 Task: Search for the seafood markets in Seattle, Washington.
Action: Mouse moved to (103, 40)
Screenshot: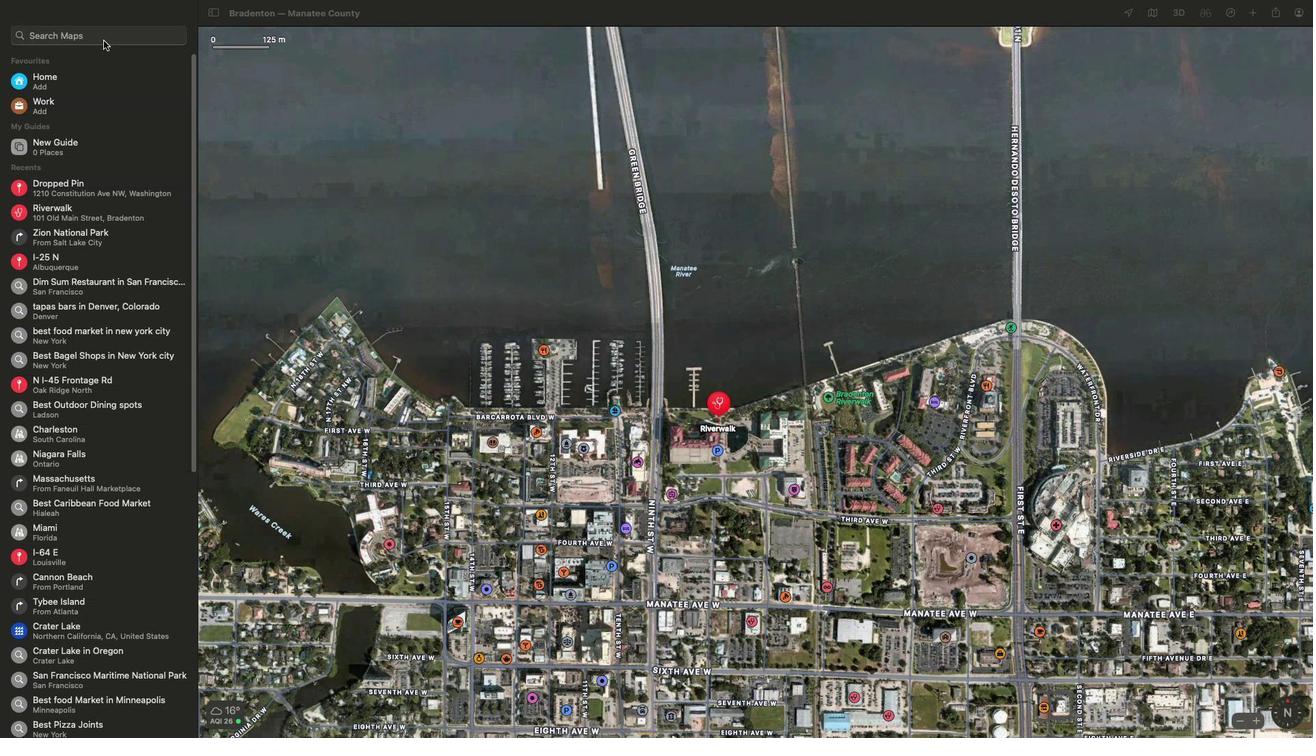 
Action: Mouse pressed left at (103, 40)
Screenshot: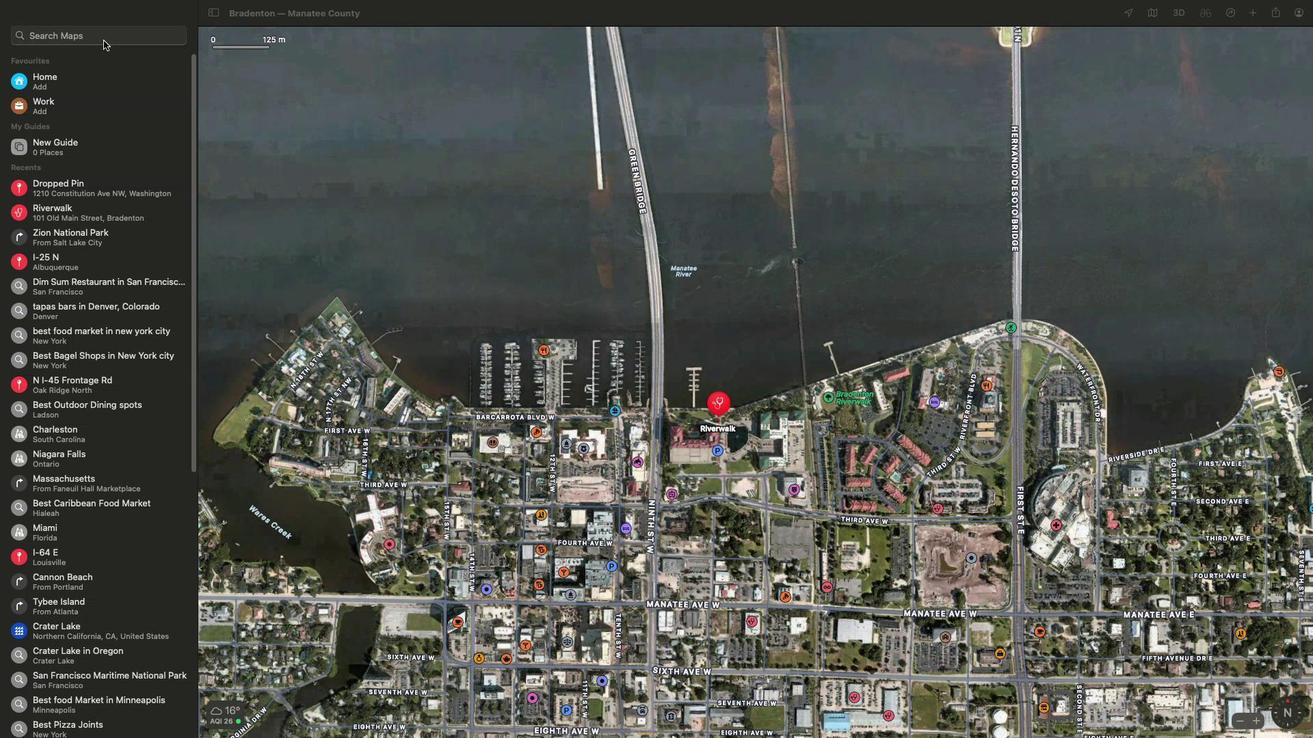 
Action: Key pressed Key.shift'S''e''a''f''o''o''d'Key.spaceKey.shift'M''a''r''k''e''t'Key.space','Key.spaceKey.shift'S''e''a''t''t''l''e'Key.space'\x03'
Screenshot: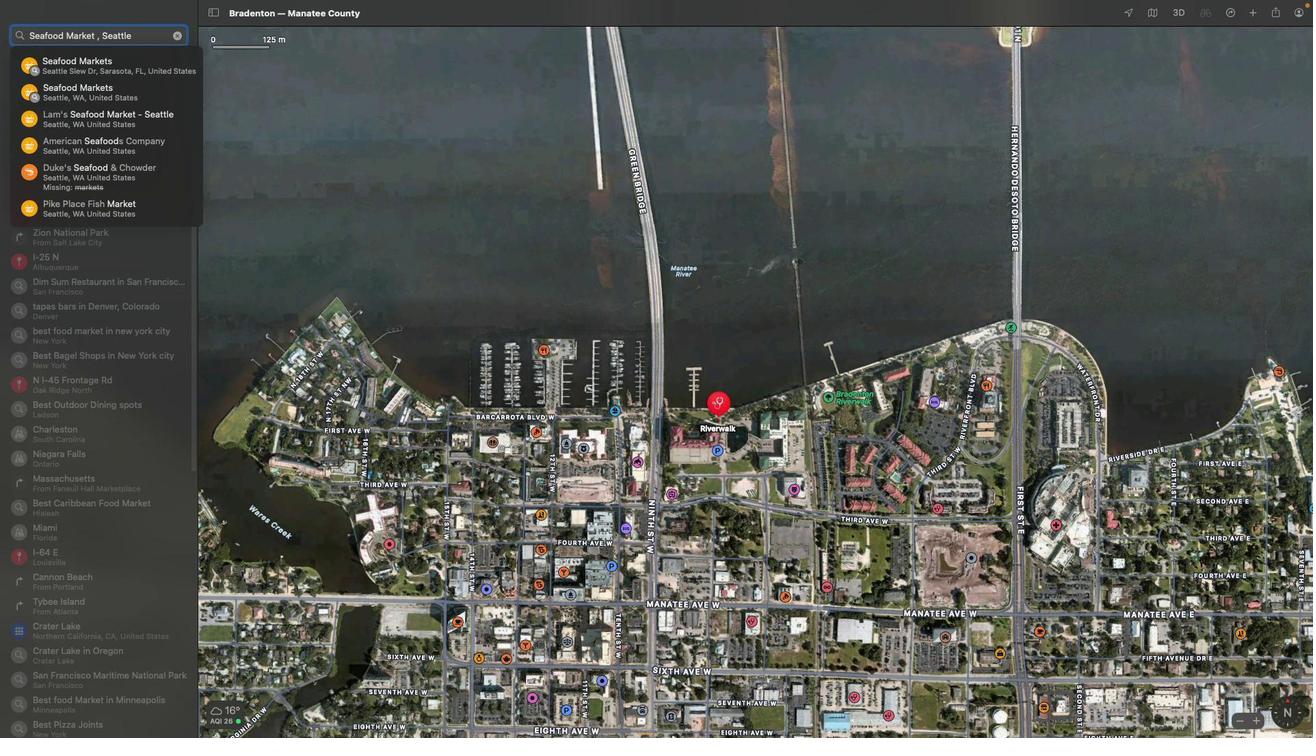 
Action: Mouse moved to (108, 75)
Screenshot: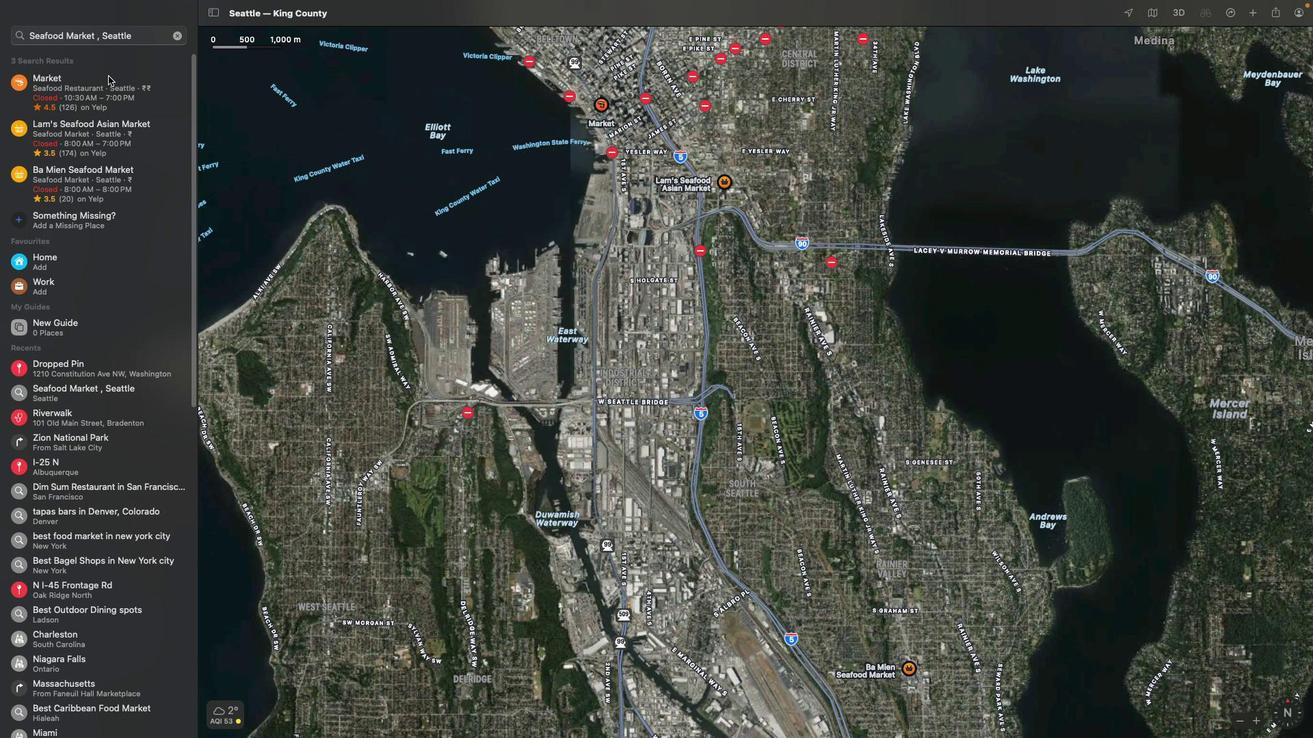 
Action: Mouse pressed left at (108, 75)
Screenshot: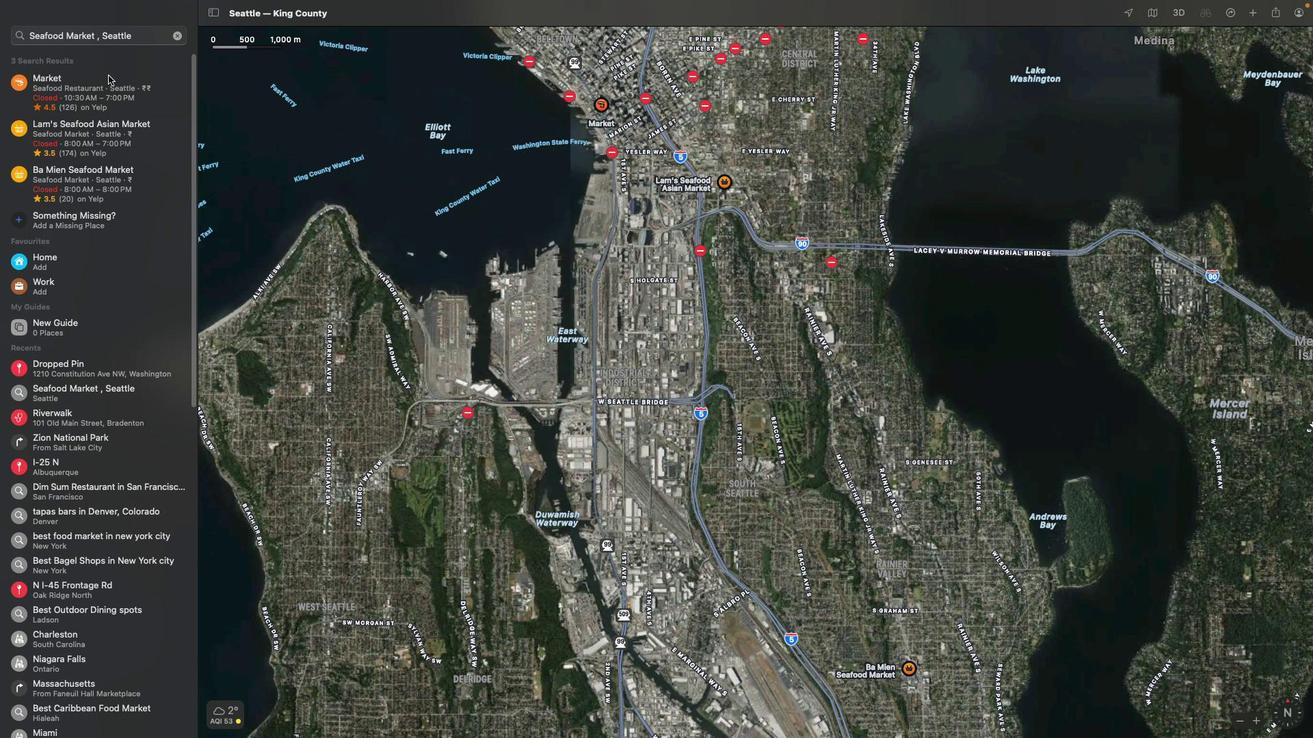 
Action: Mouse moved to (97, 140)
Screenshot: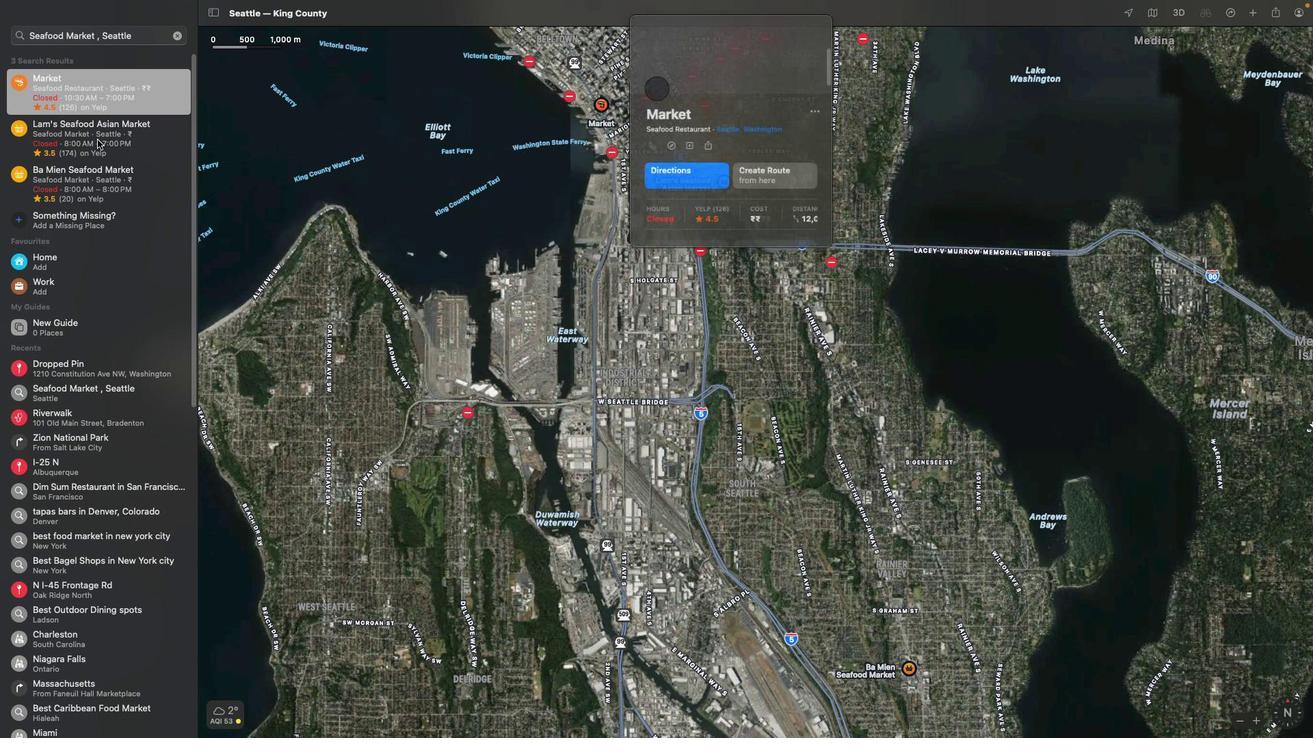 
Action: Mouse pressed left at (97, 140)
Screenshot: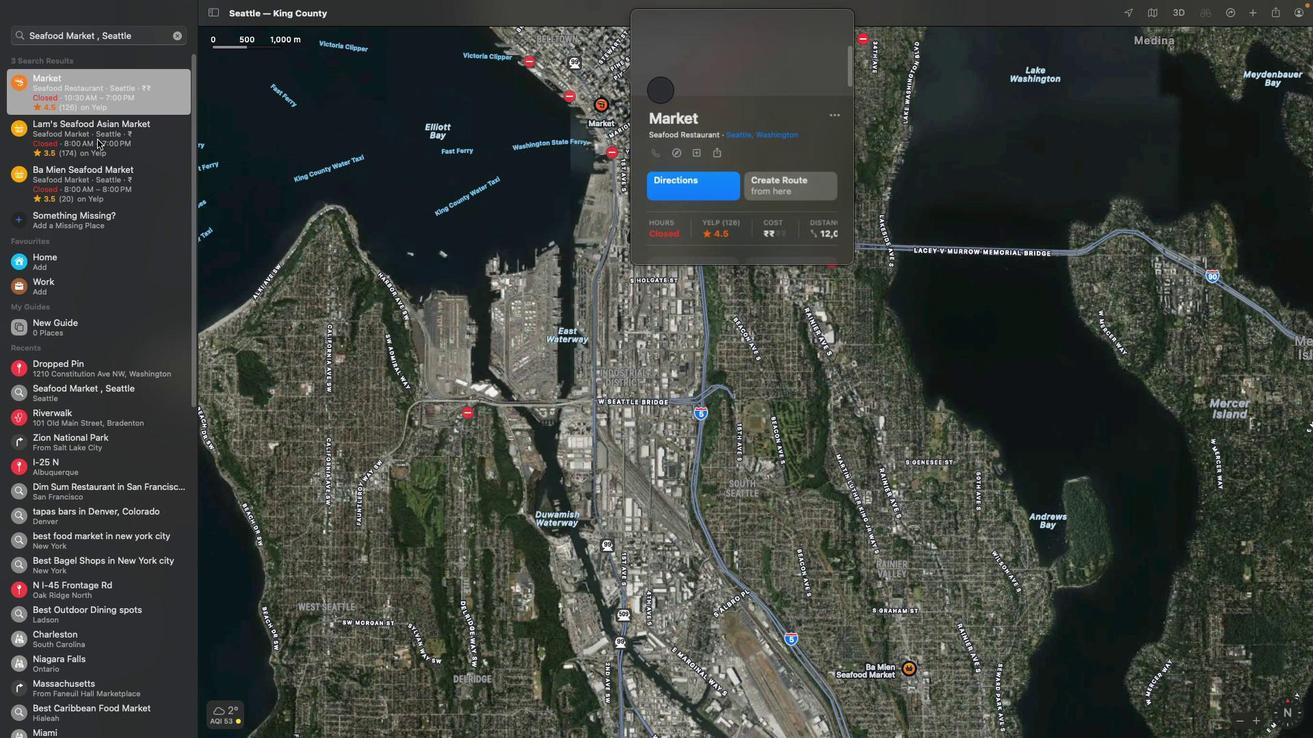 
Action: Mouse moved to (103, 179)
Screenshot: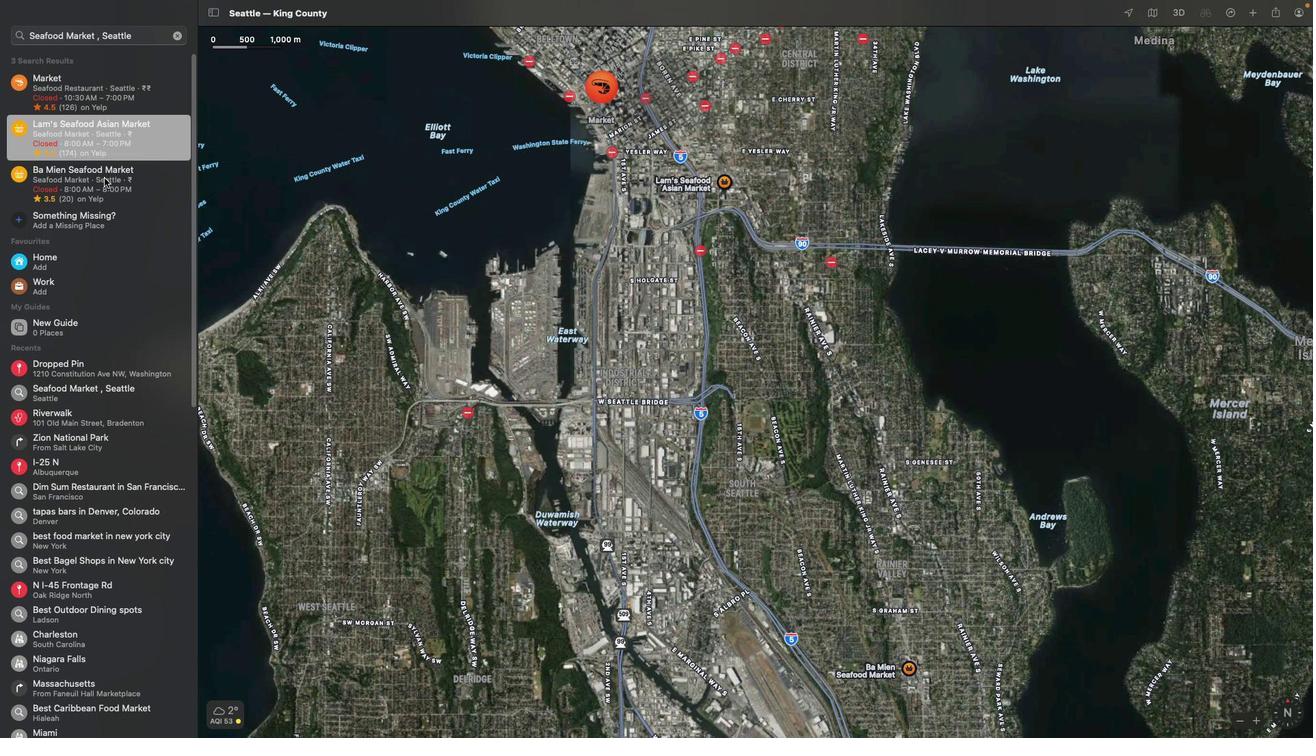 
Action: Mouse pressed left at (103, 179)
Screenshot: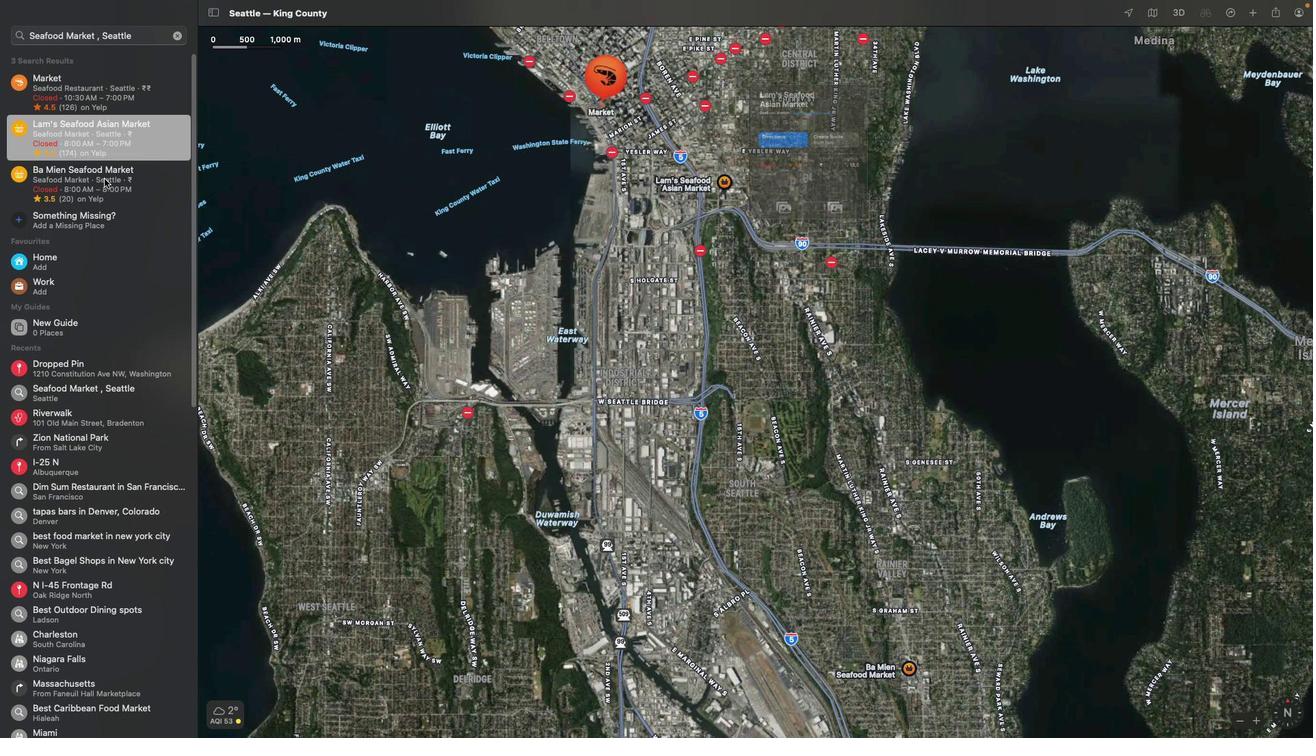 
Action: Mouse moved to (424, 221)
Screenshot: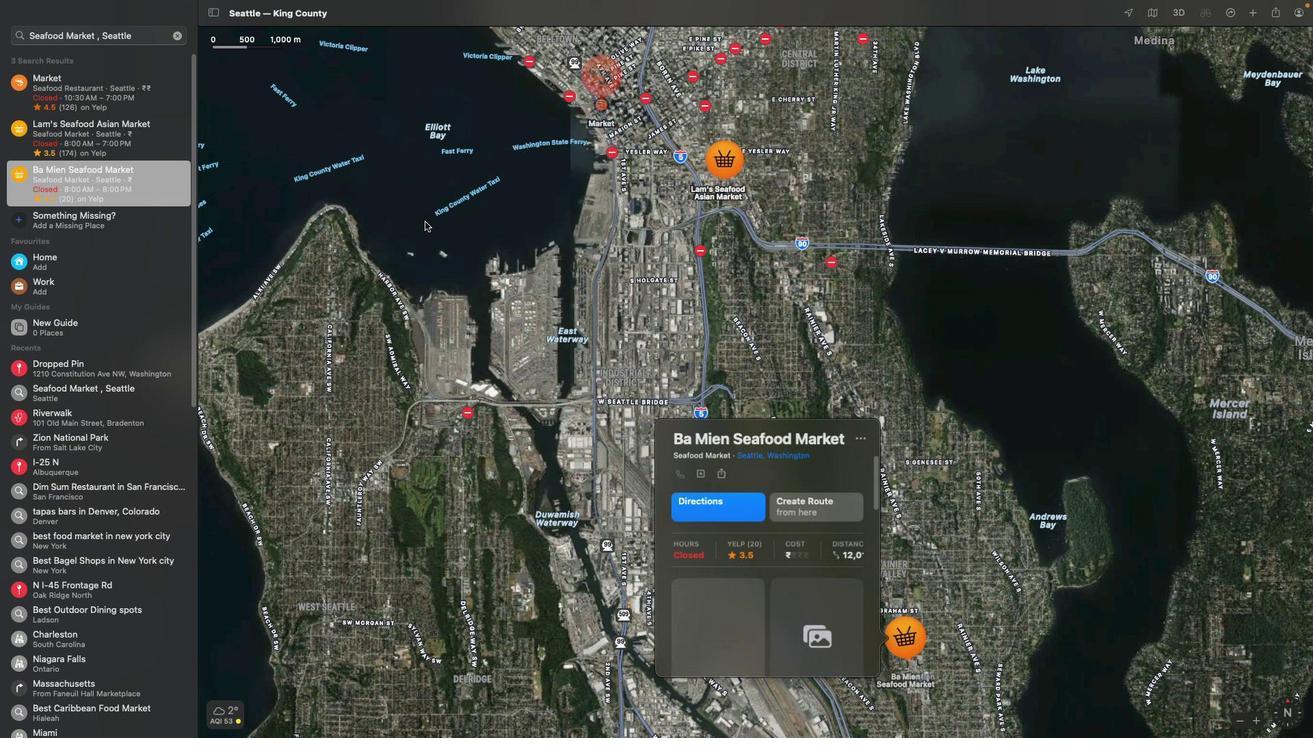 
